 Task: Create a due date automation trigger when advanced on, on the monday before a card is due add dates not starting this week at 11:00 AM.
Action: Mouse moved to (1066, 89)
Screenshot: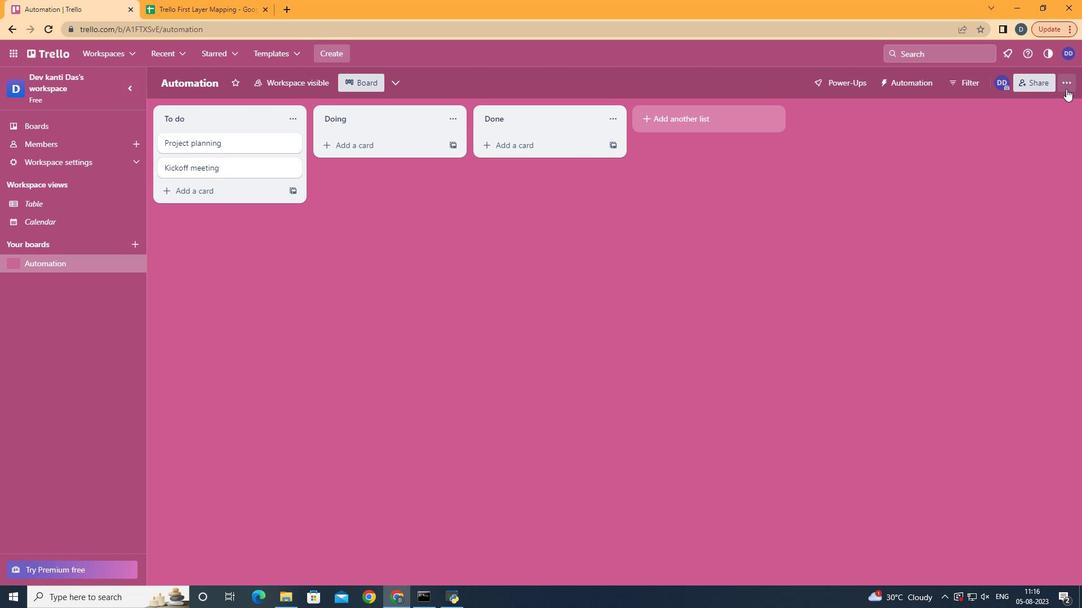 
Action: Mouse pressed left at (1066, 89)
Screenshot: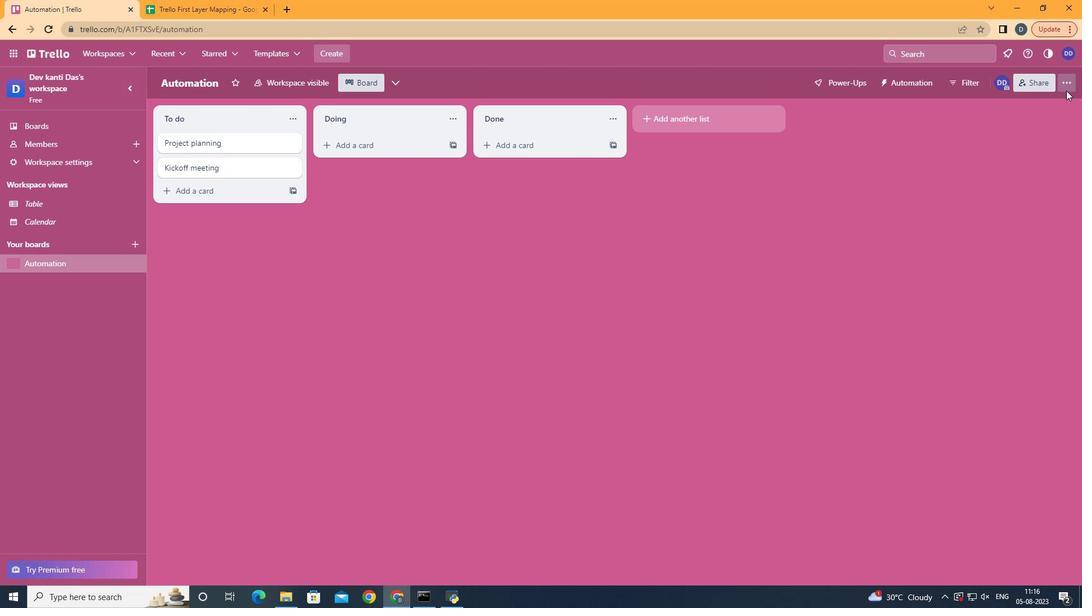 
Action: Mouse moved to (989, 245)
Screenshot: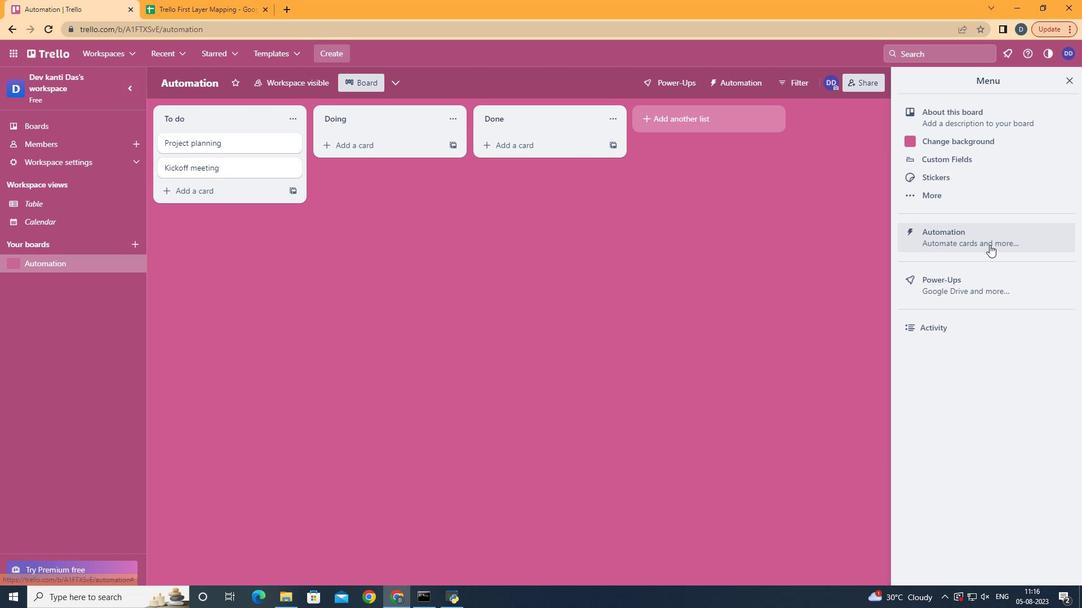 
Action: Mouse pressed left at (989, 245)
Screenshot: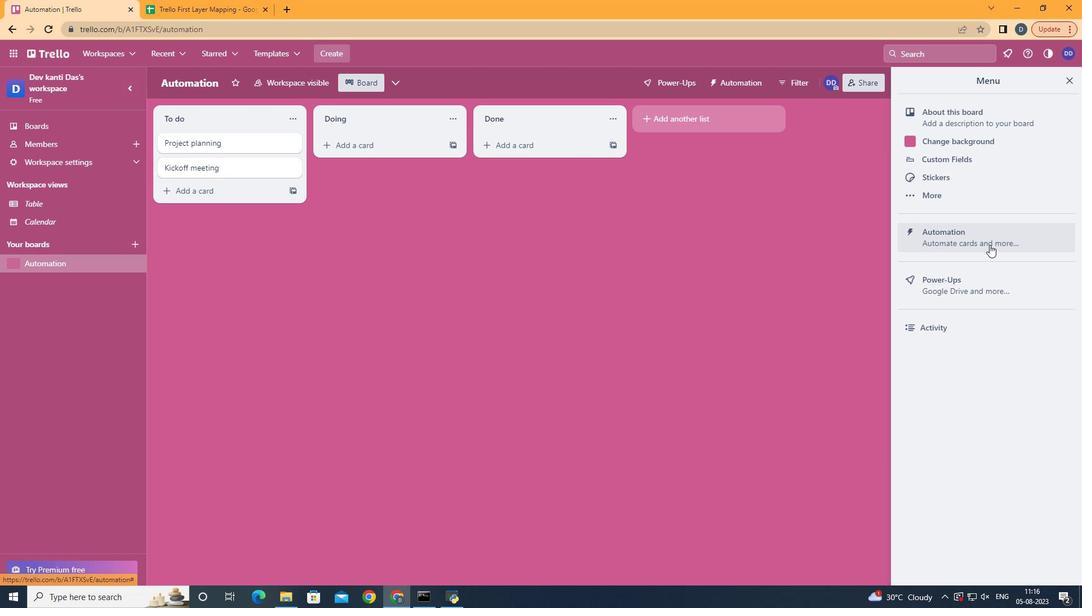 
Action: Mouse moved to (249, 223)
Screenshot: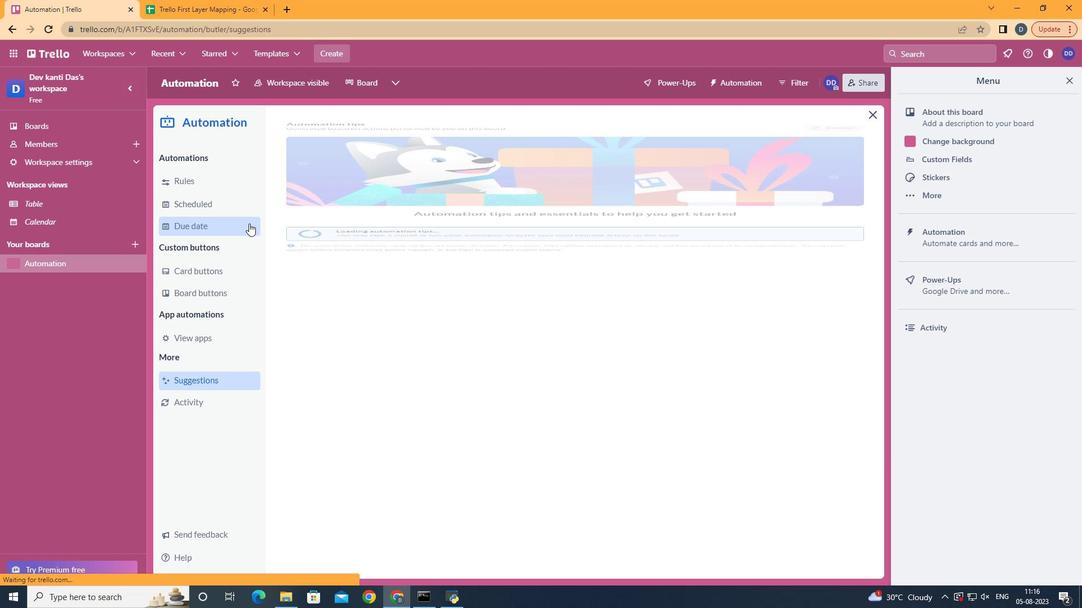 
Action: Mouse pressed left at (249, 223)
Screenshot: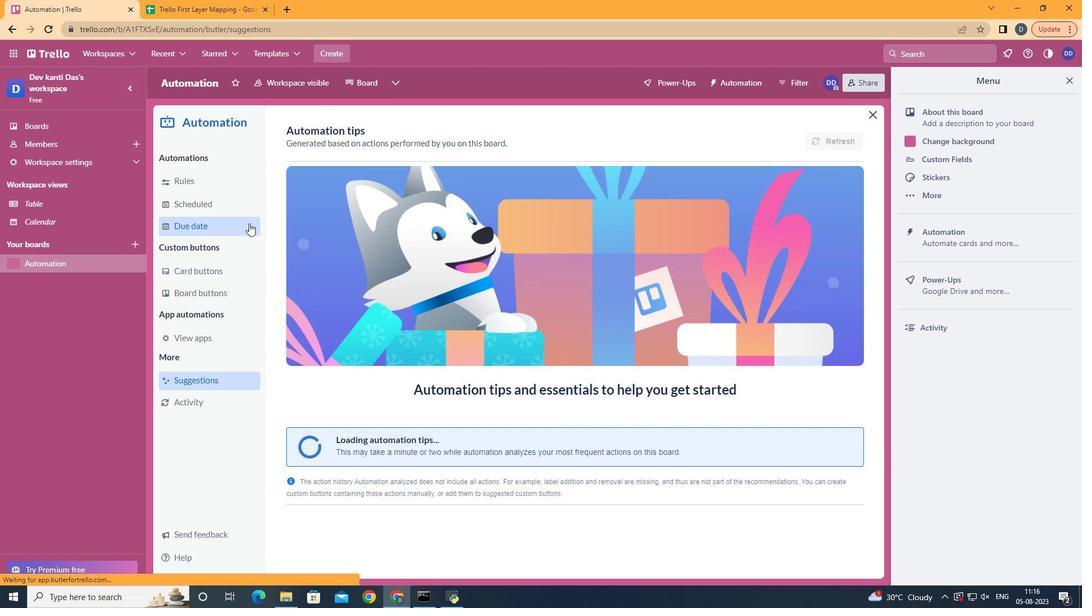 
Action: Mouse moved to (800, 138)
Screenshot: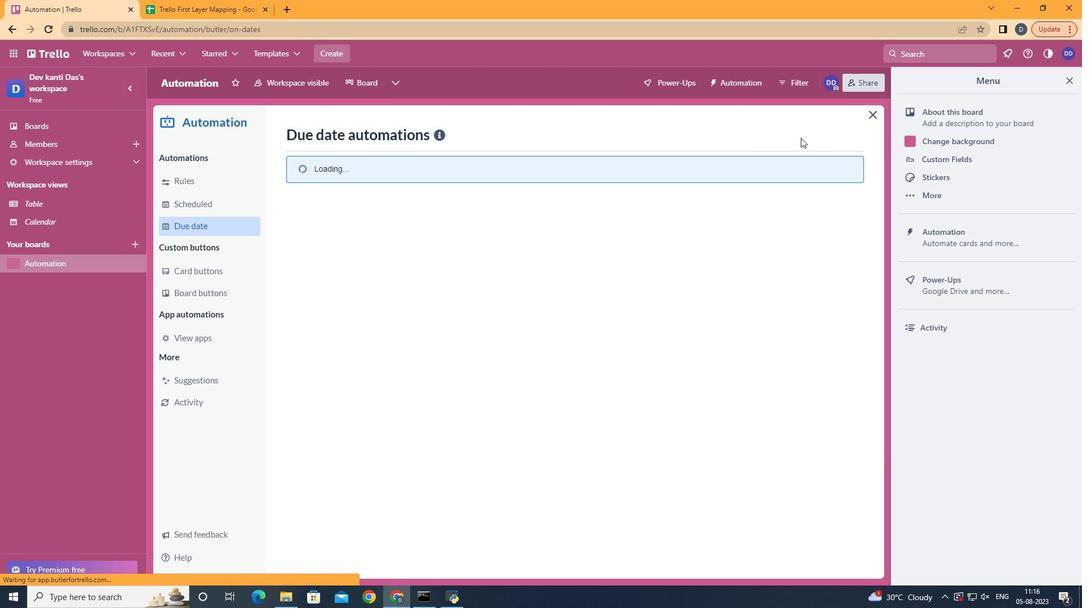 
Action: Mouse pressed left at (800, 138)
Screenshot: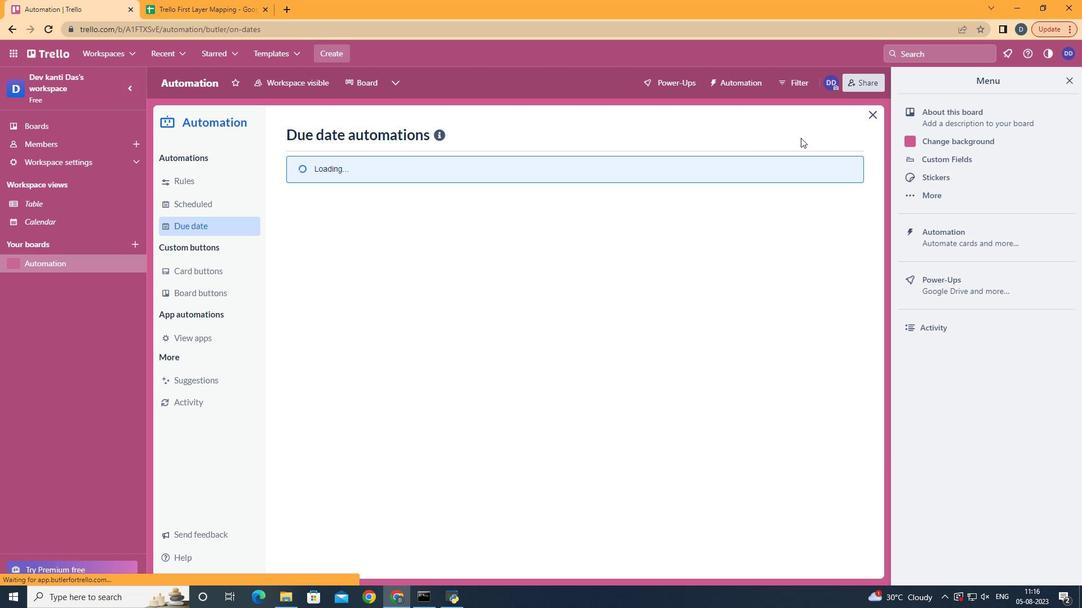 
Action: Mouse moved to (799, 135)
Screenshot: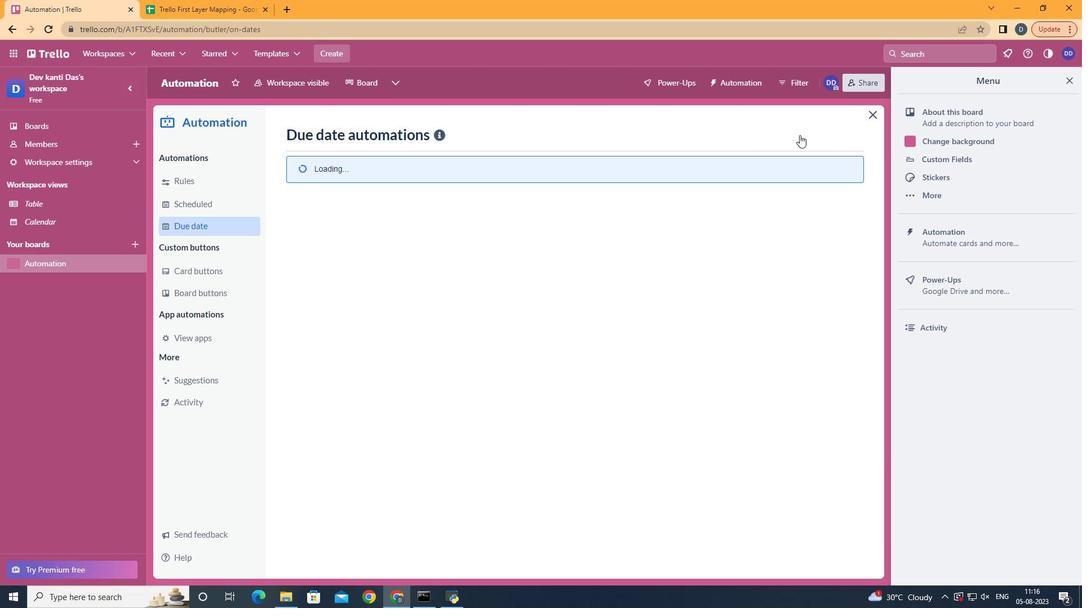 
Action: Mouse pressed left at (799, 135)
Screenshot: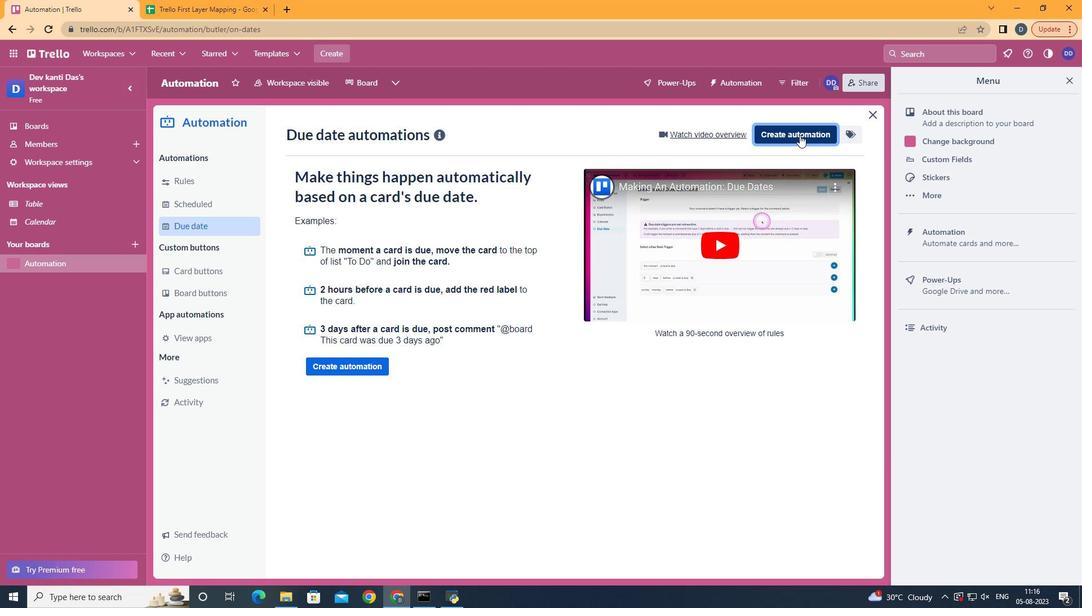 
Action: Mouse moved to (556, 241)
Screenshot: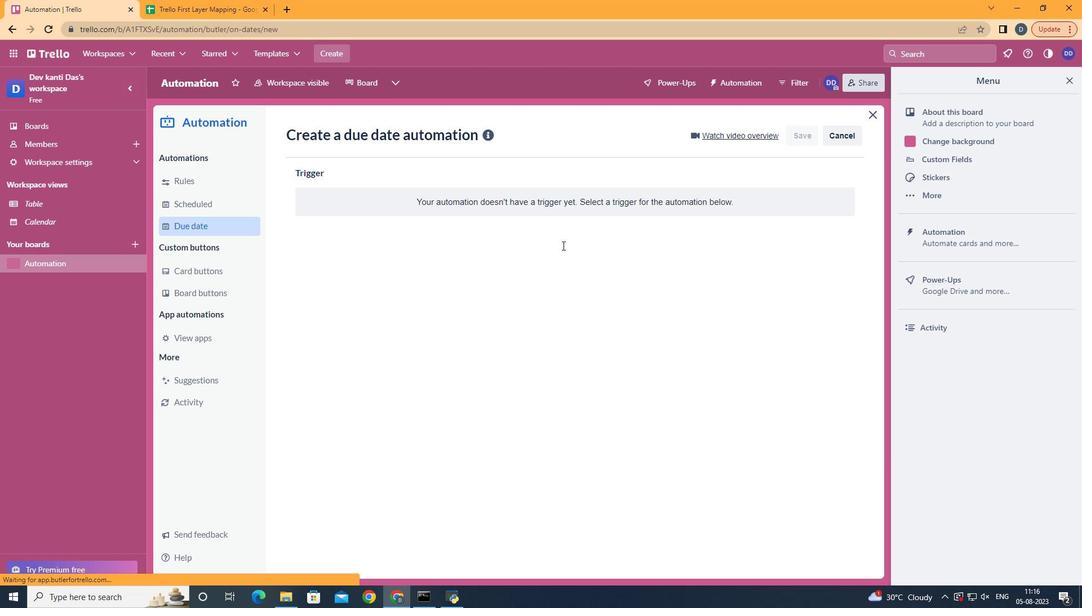 
Action: Mouse pressed left at (556, 241)
Screenshot: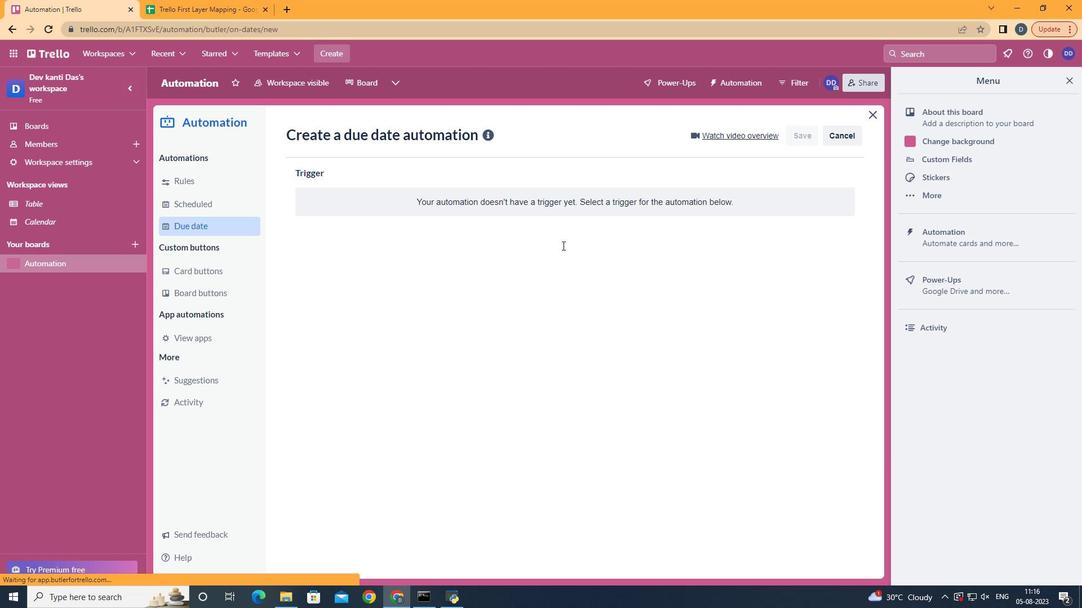 
Action: Mouse moved to (355, 297)
Screenshot: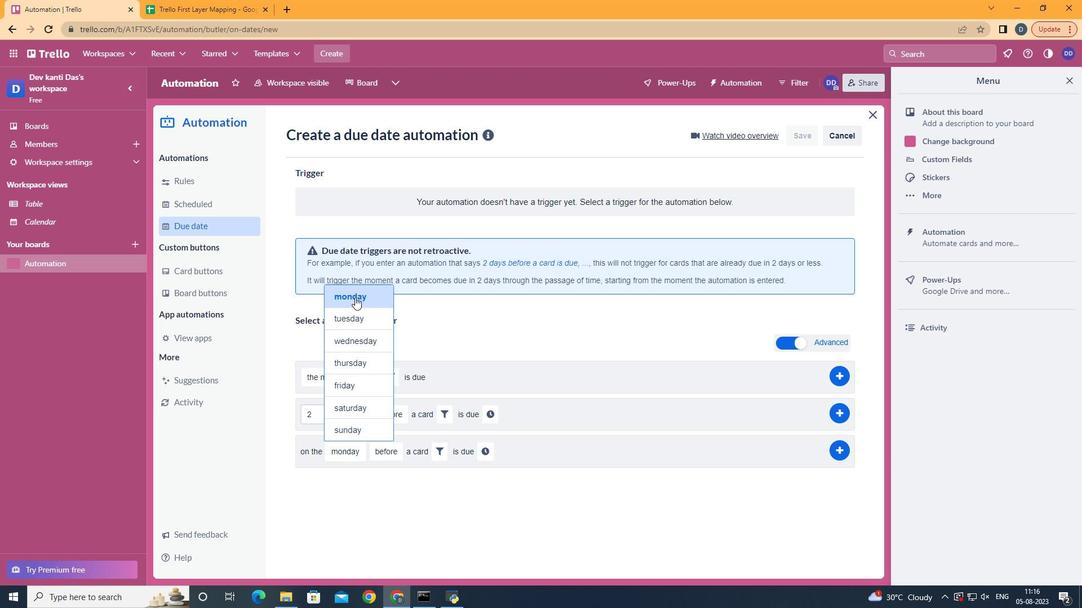 
Action: Mouse pressed left at (355, 297)
Screenshot: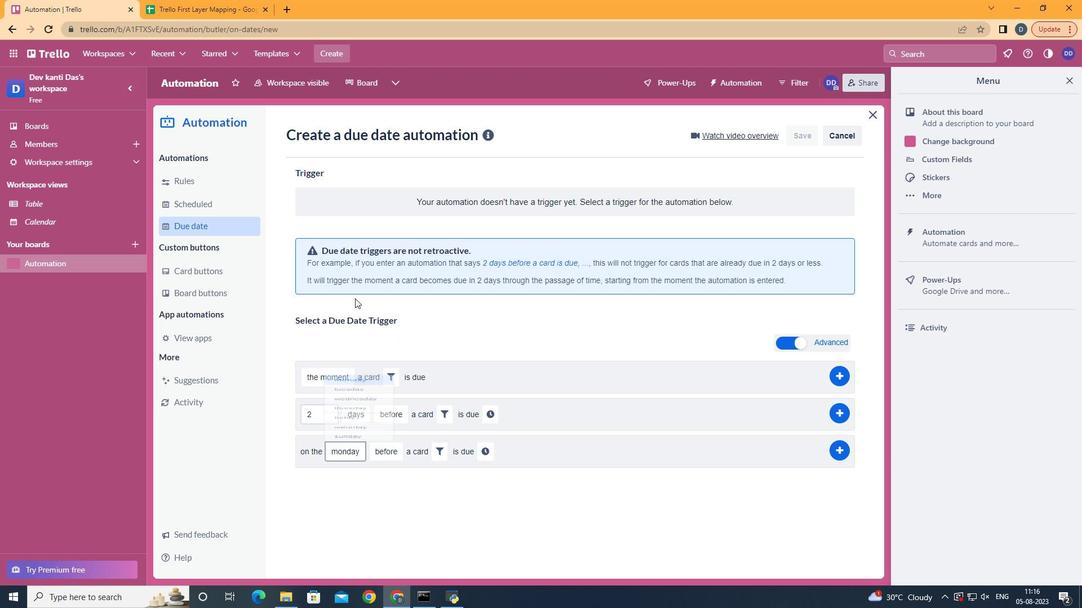 
Action: Mouse moved to (389, 470)
Screenshot: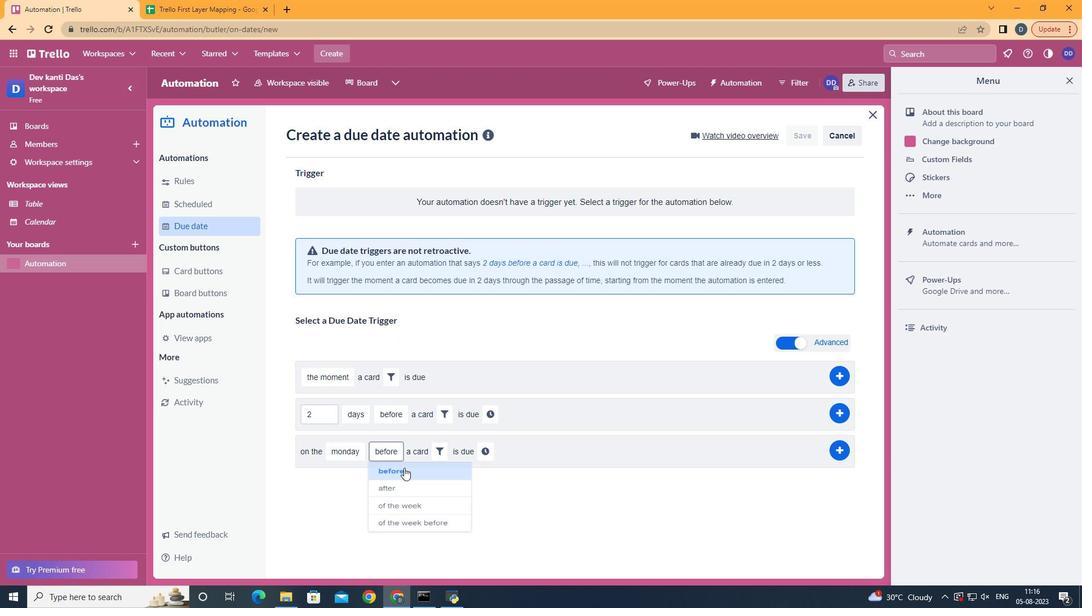 
Action: Mouse pressed left at (389, 470)
Screenshot: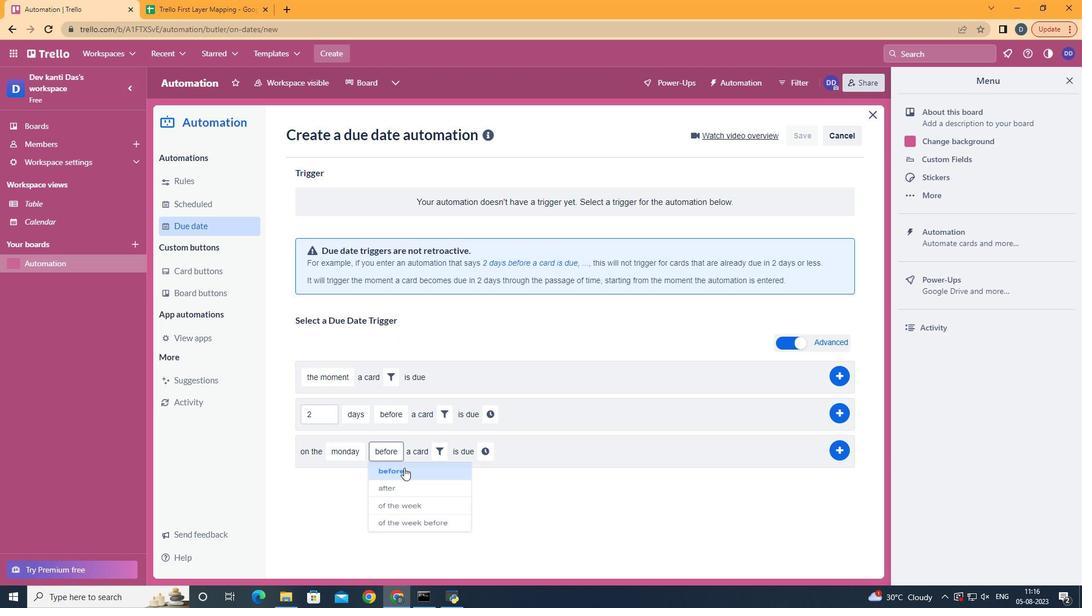 
Action: Mouse moved to (437, 458)
Screenshot: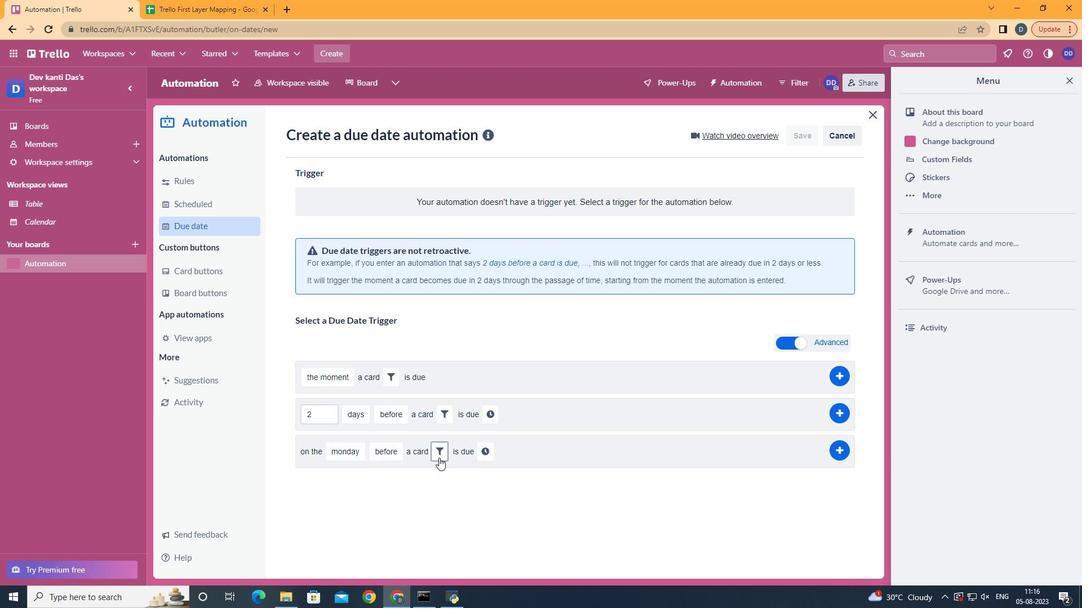 
Action: Mouse pressed left at (437, 458)
Screenshot: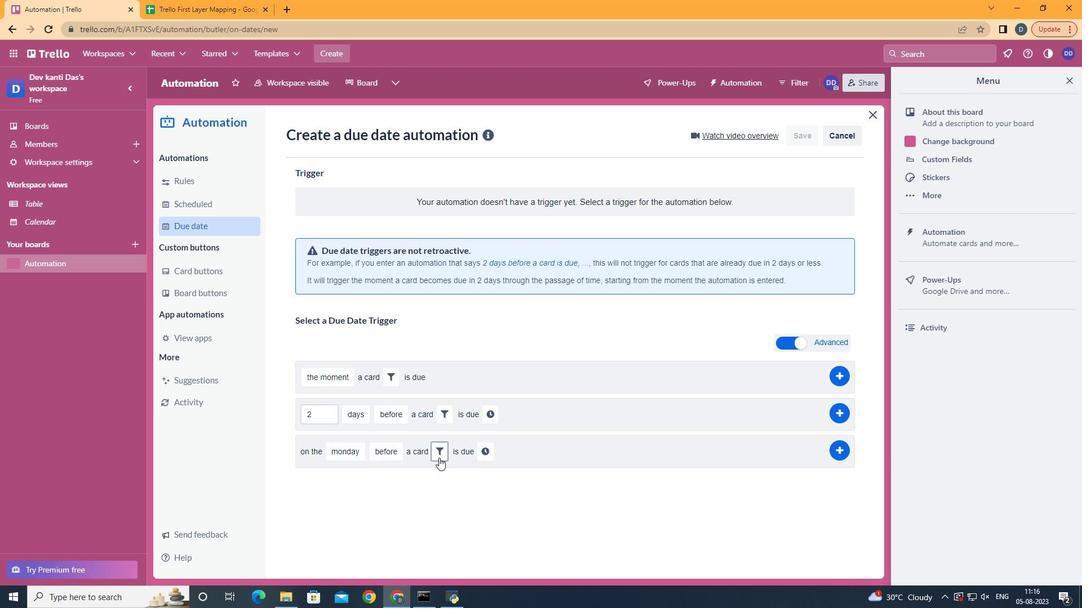 
Action: Mouse moved to (496, 483)
Screenshot: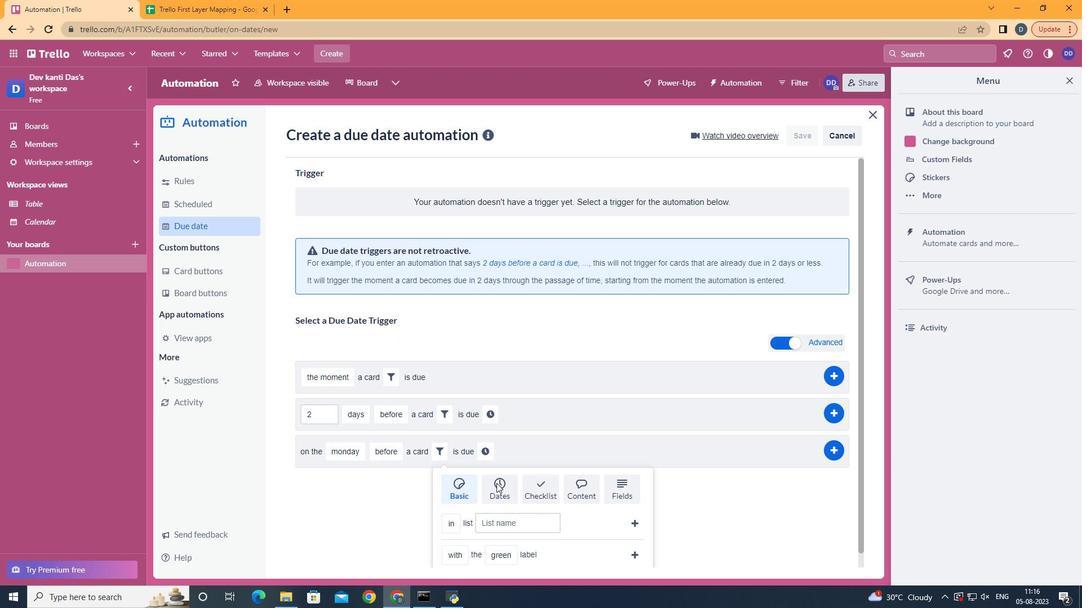 
Action: Mouse pressed left at (496, 483)
Screenshot: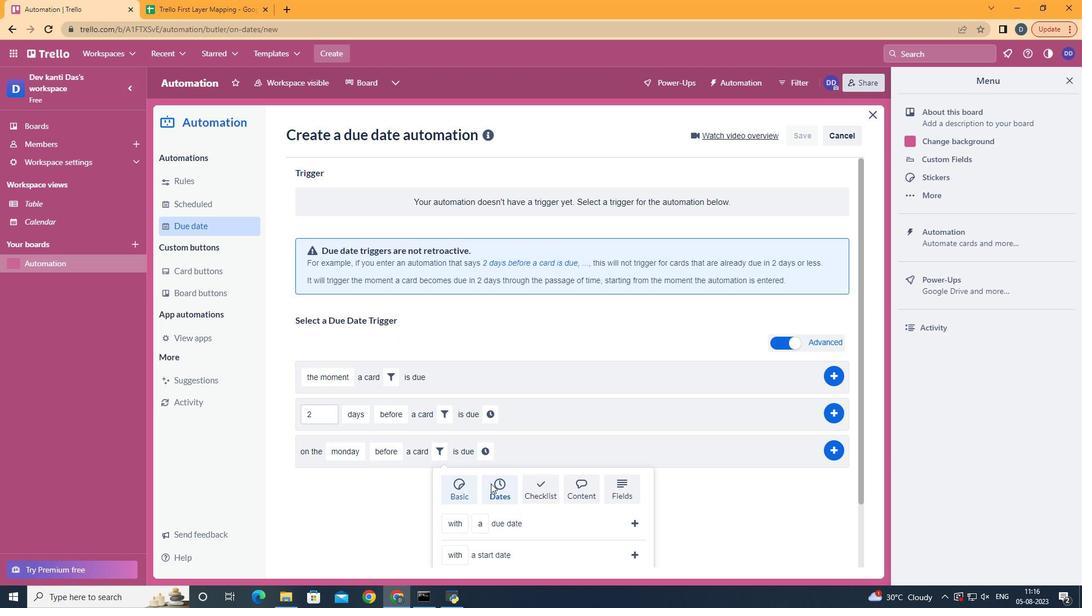 
Action: Mouse moved to (493, 484)
Screenshot: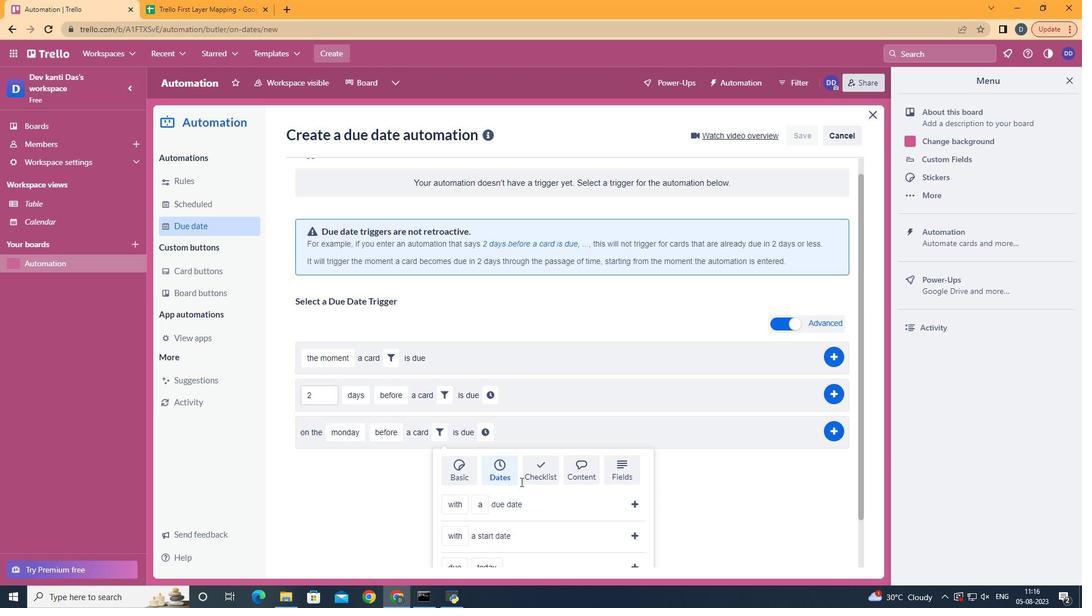 
Action: Mouse scrolled (493, 483) with delta (0, 0)
Screenshot: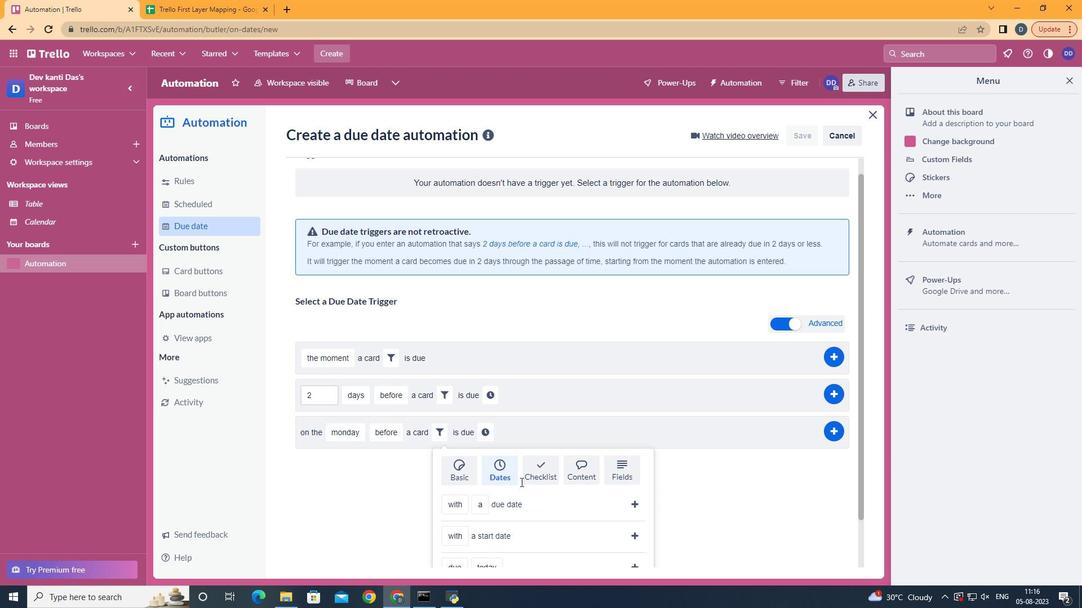 
Action: Mouse moved to (494, 484)
Screenshot: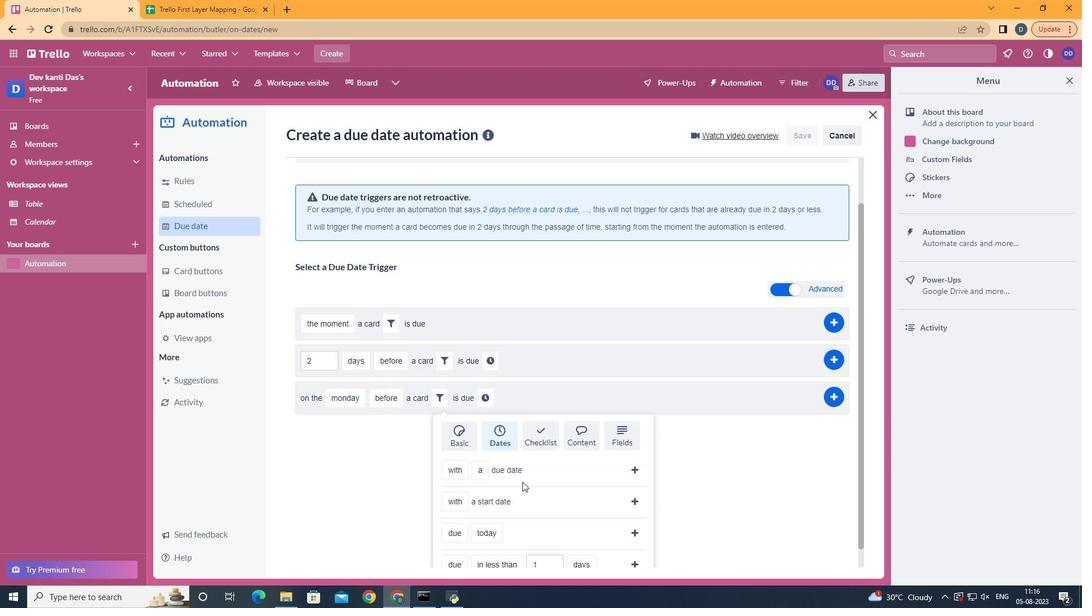
Action: Mouse scrolled (494, 483) with delta (0, 0)
Screenshot: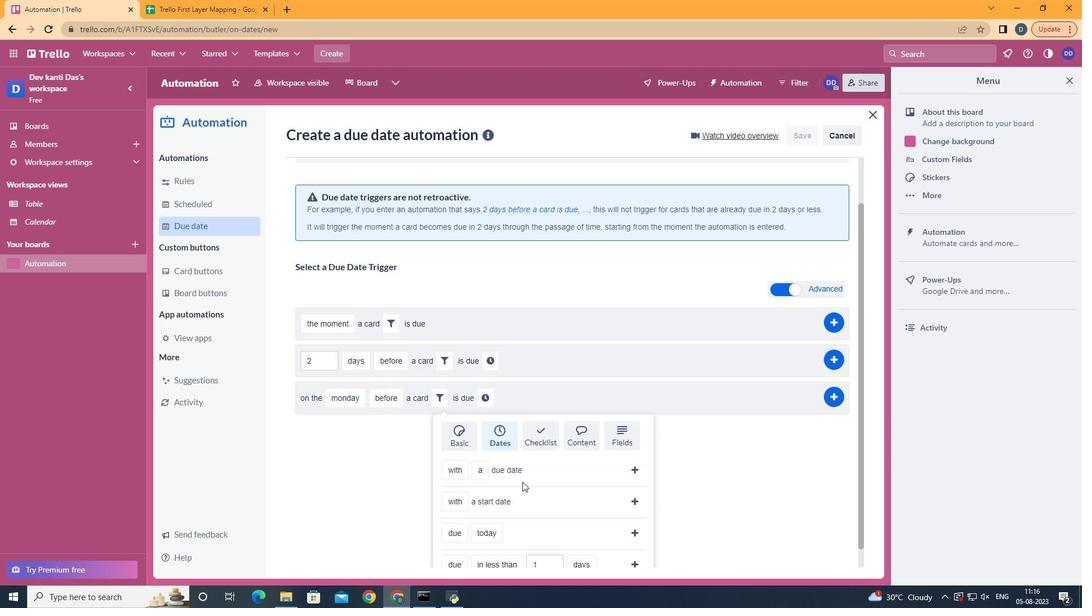 
Action: Mouse moved to (497, 484)
Screenshot: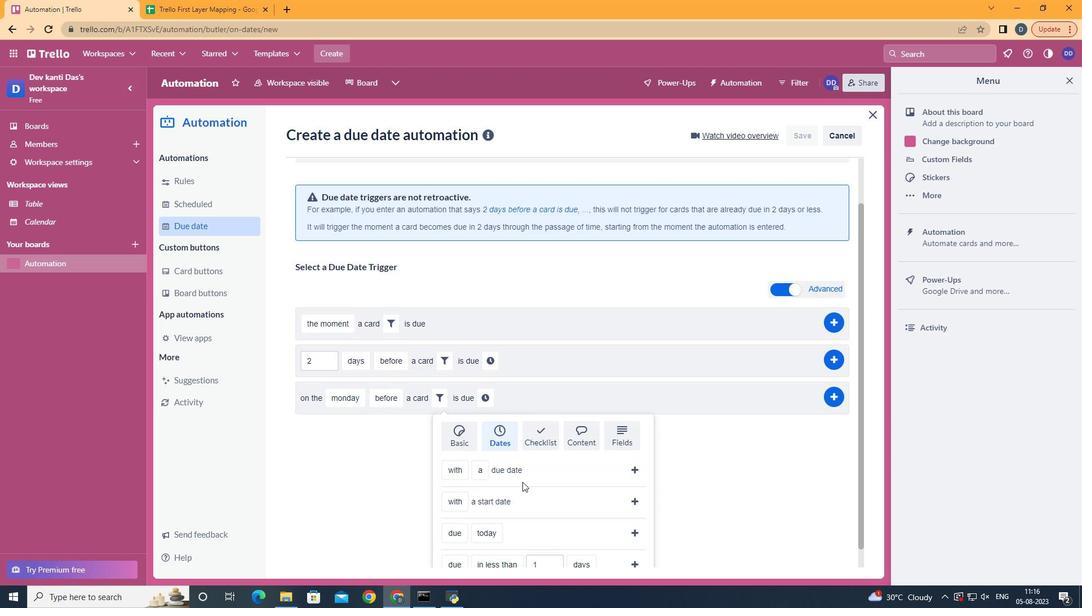 
Action: Mouse scrolled (496, 483) with delta (0, 0)
Screenshot: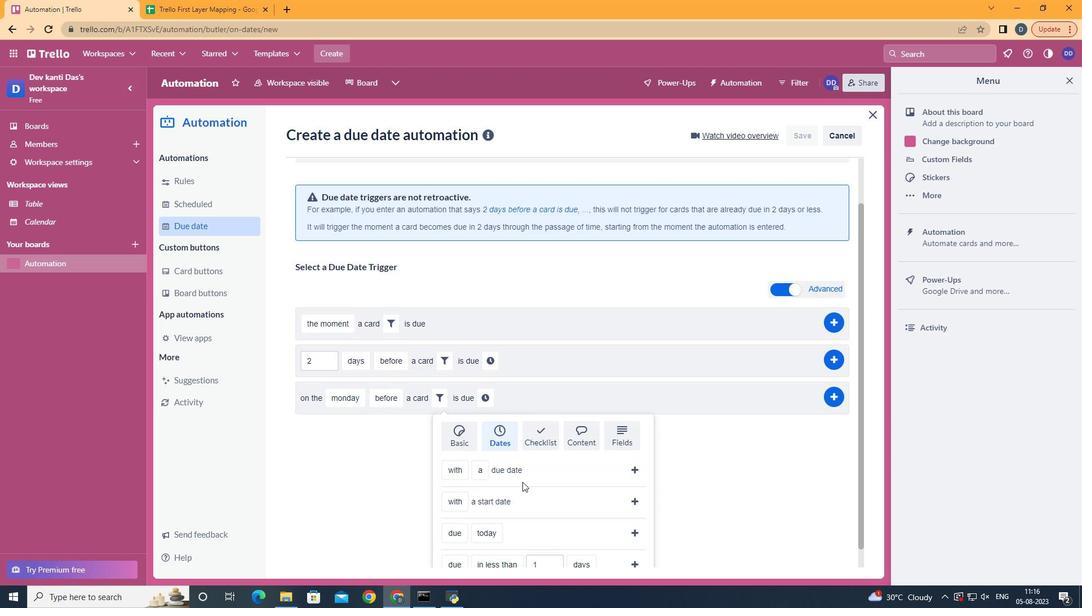 
Action: Mouse moved to (503, 484)
Screenshot: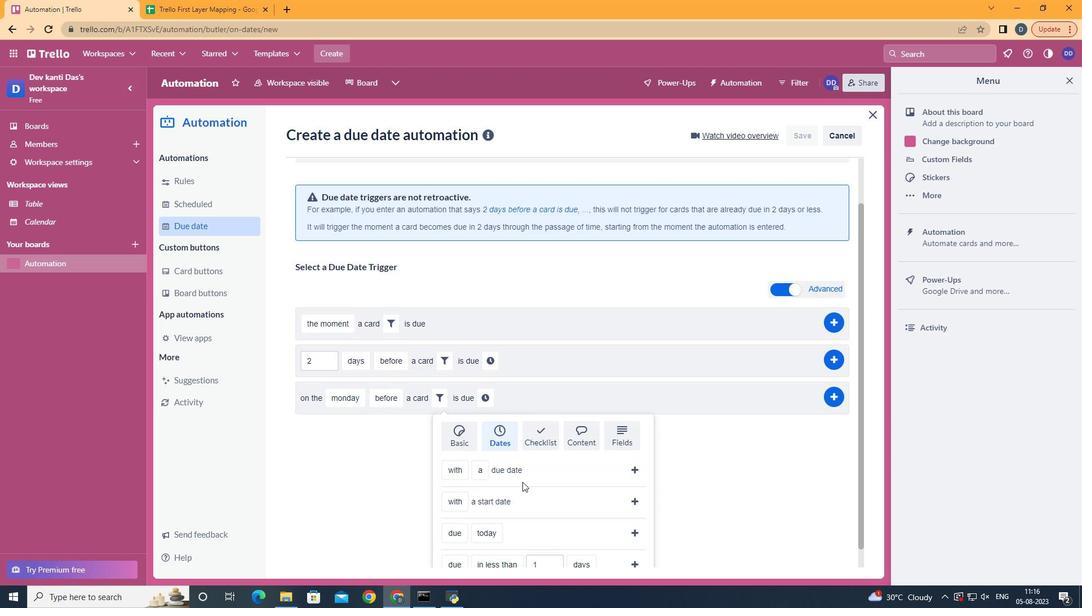 
Action: Mouse scrolled (499, 483) with delta (0, 0)
Screenshot: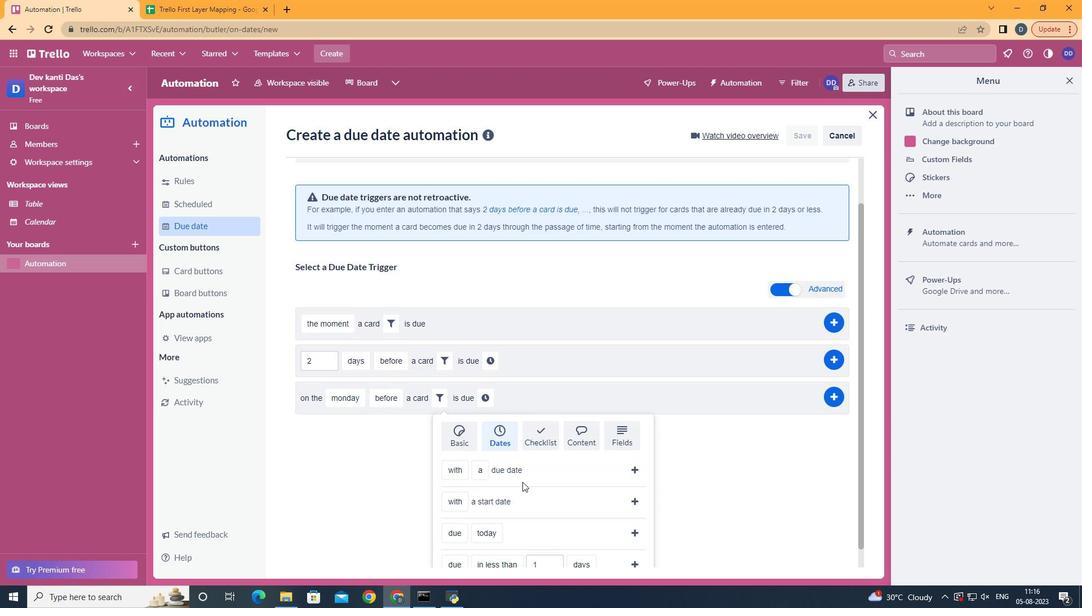 
Action: Mouse moved to (510, 483)
Screenshot: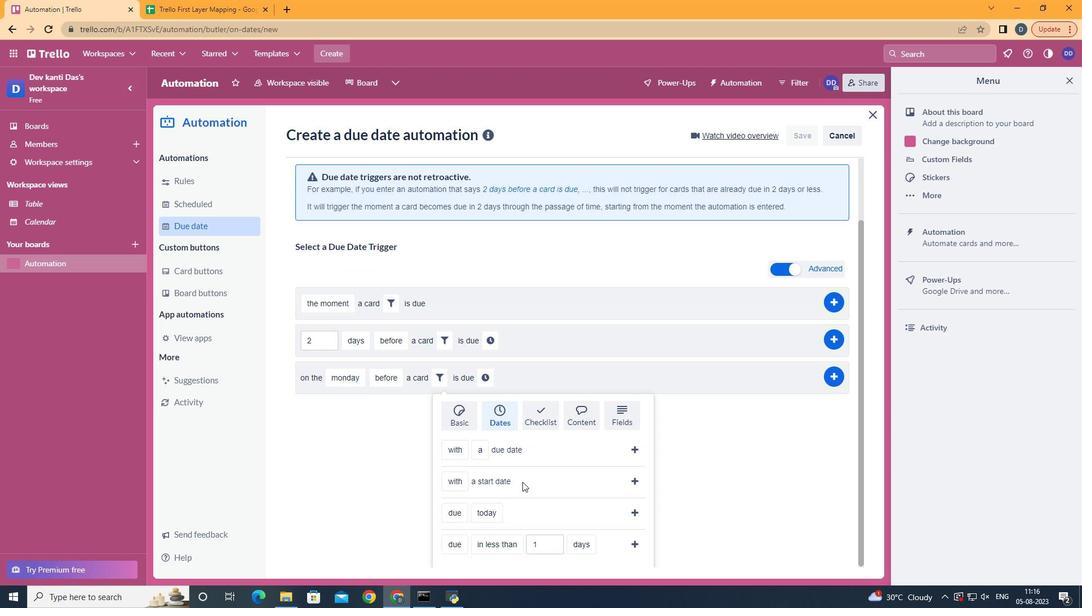 
Action: Mouse scrolled (508, 483) with delta (0, 0)
Screenshot: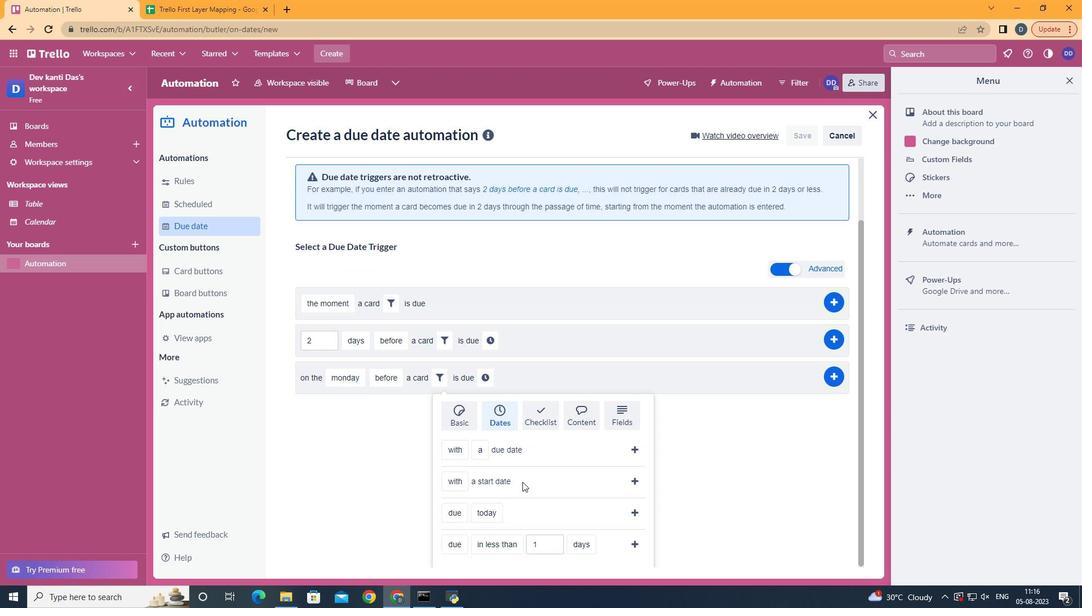 
Action: Mouse moved to (461, 488)
Screenshot: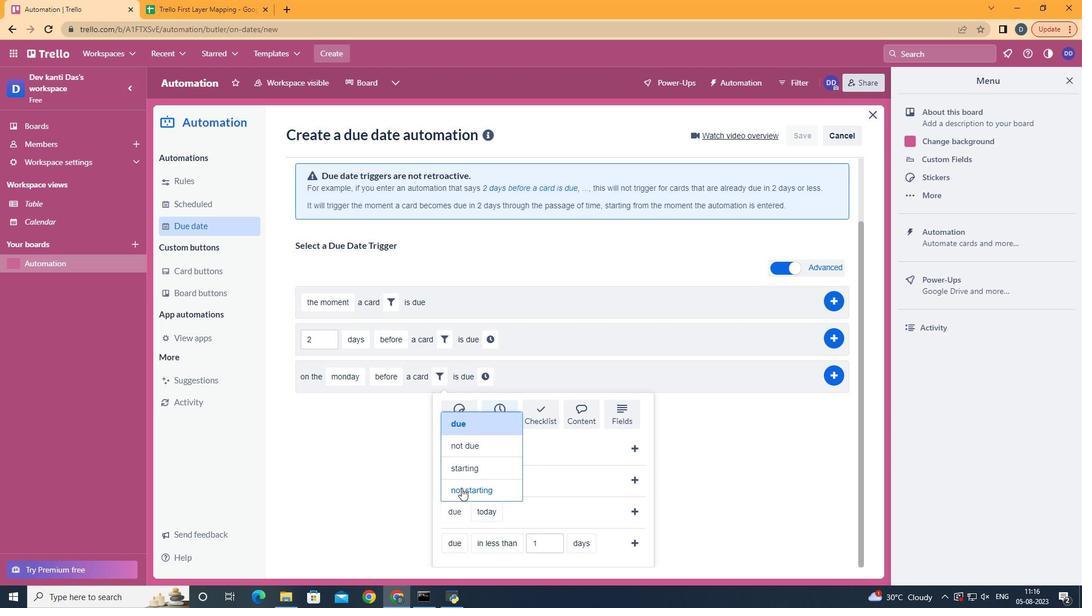 
Action: Mouse pressed left at (461, 488)
Screenshot: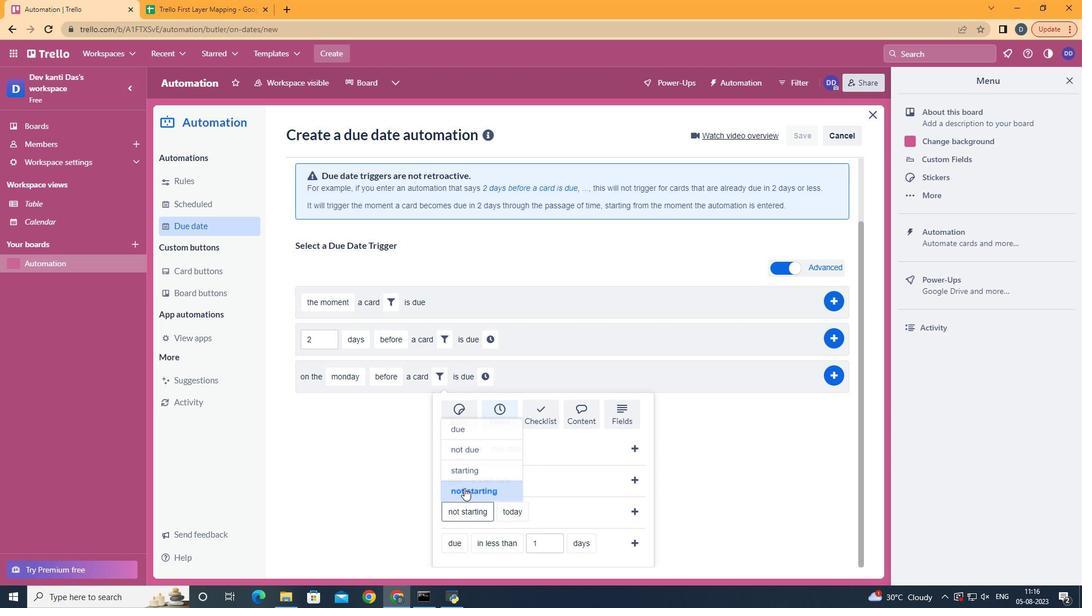 
Action: Mouse moved to (534, 422)
Screenshot: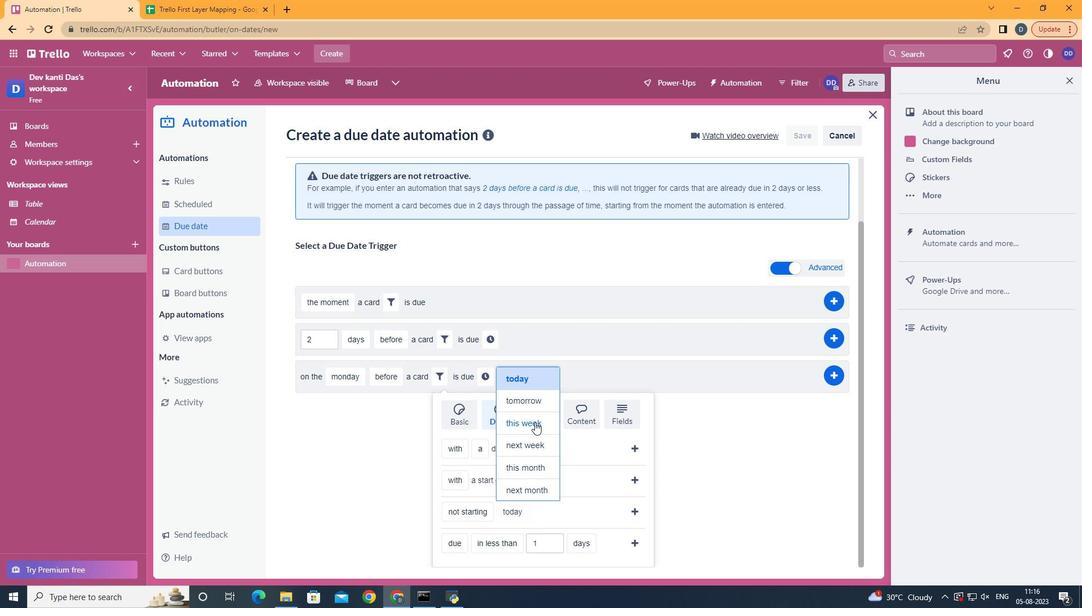 
Action: Mouse pressed left at (534, 422)
Screenshot: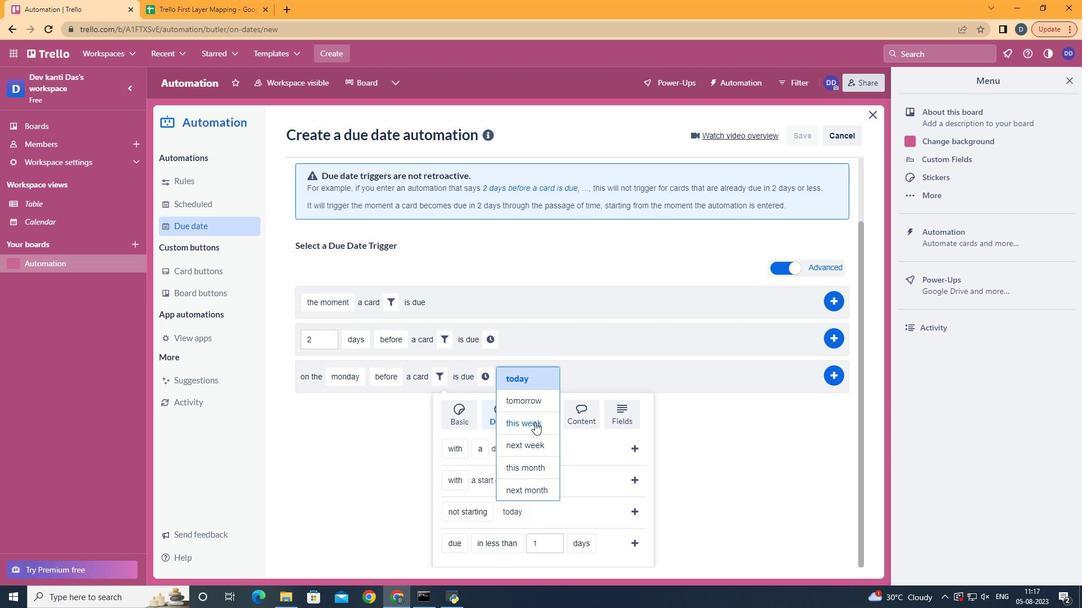 
Action: Mouse moved to (630, 516)
Screenshot: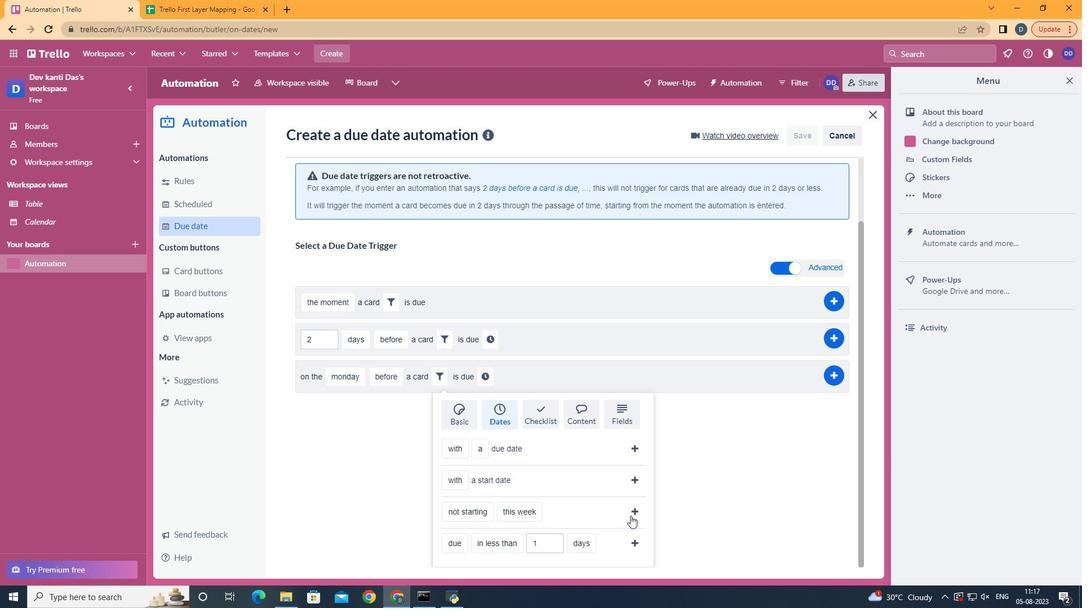 
Action: Mouse pressed left at (630, 516)
Screenshot: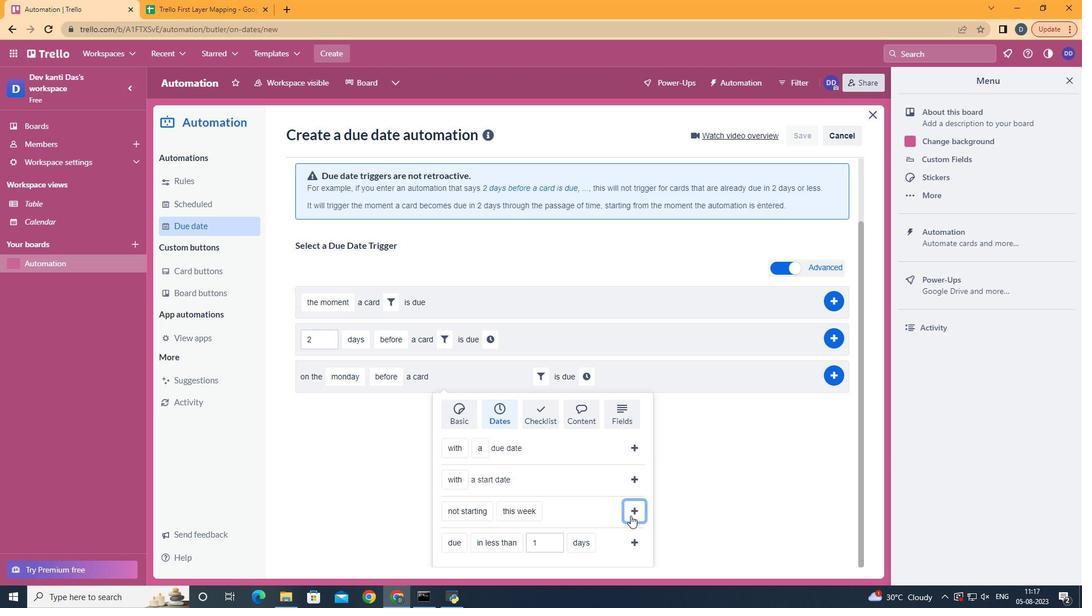 
Action: Mouse moved to (585, 454)
Screenshot: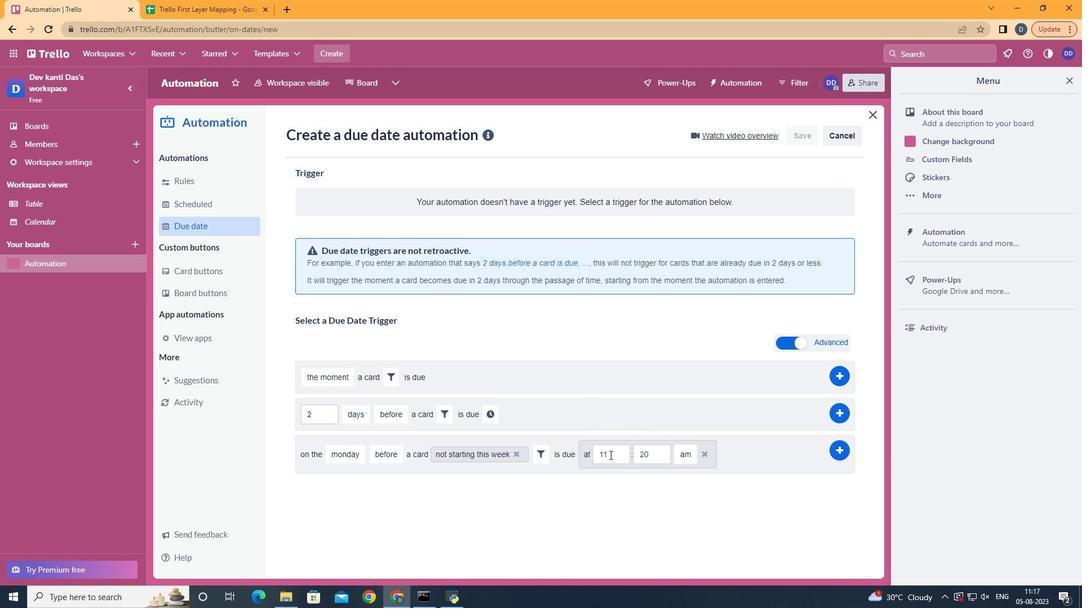 
Action: Mouse pressed left at (585, 454)
Screenshot: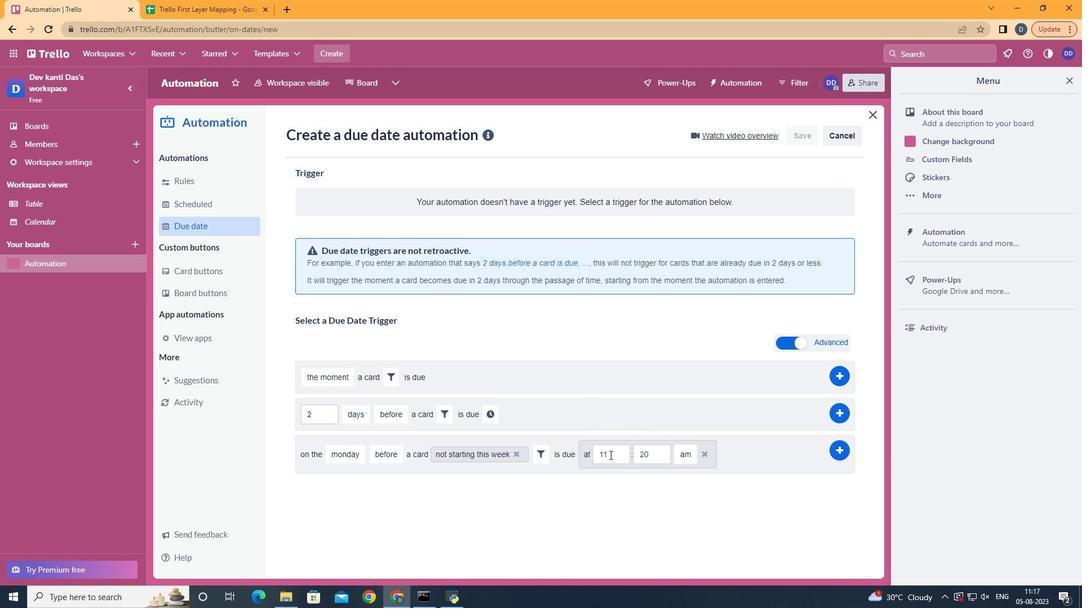 
Action: Mouse moved to (649, 453)
Screenshot: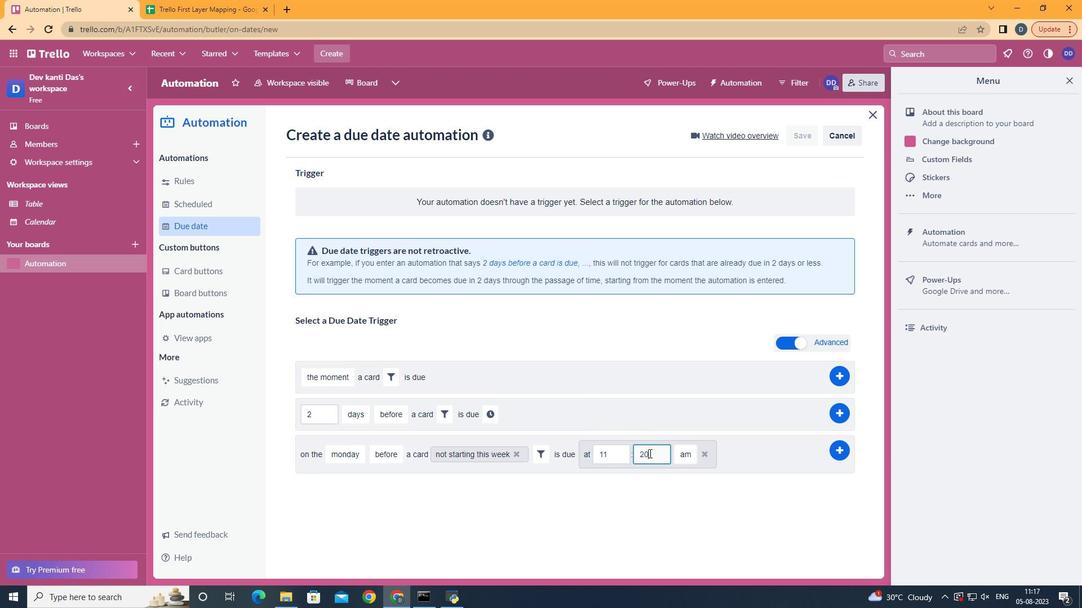 
Action: Mouse pressed left at (649, 453)
Screenshot: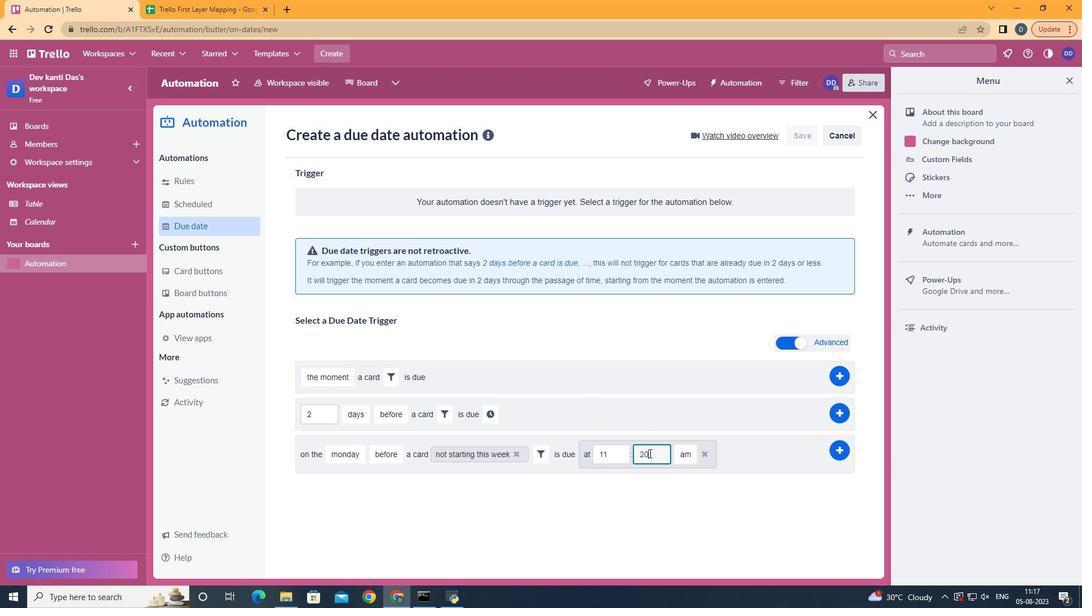 
Action: Key pressed <Key.backspace><Key.backspace>00
Screenshot: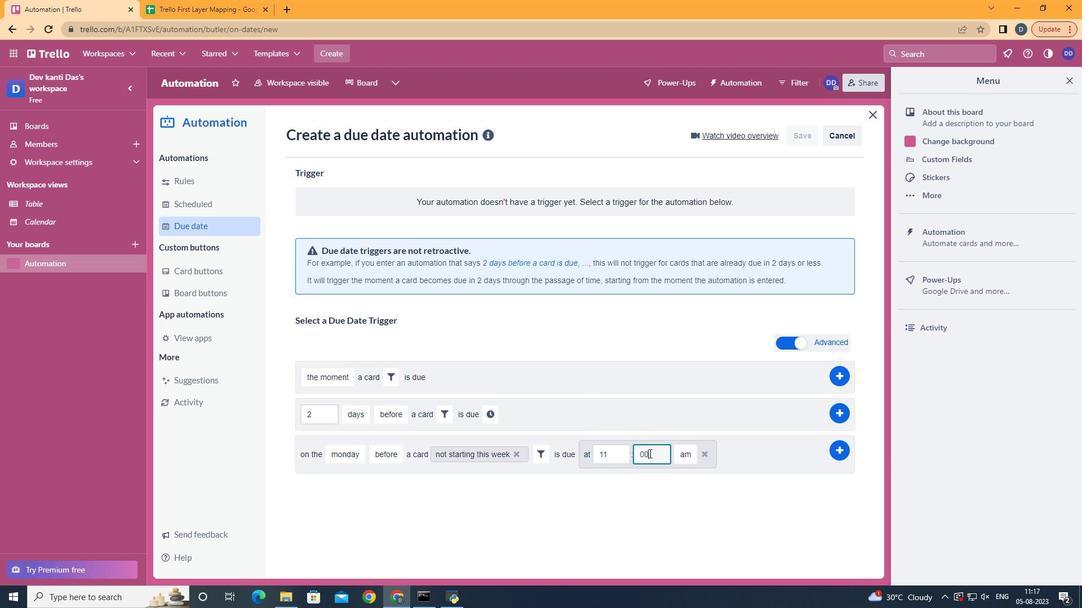 
Action: Mouse moved to (843, 449)
Screenshot: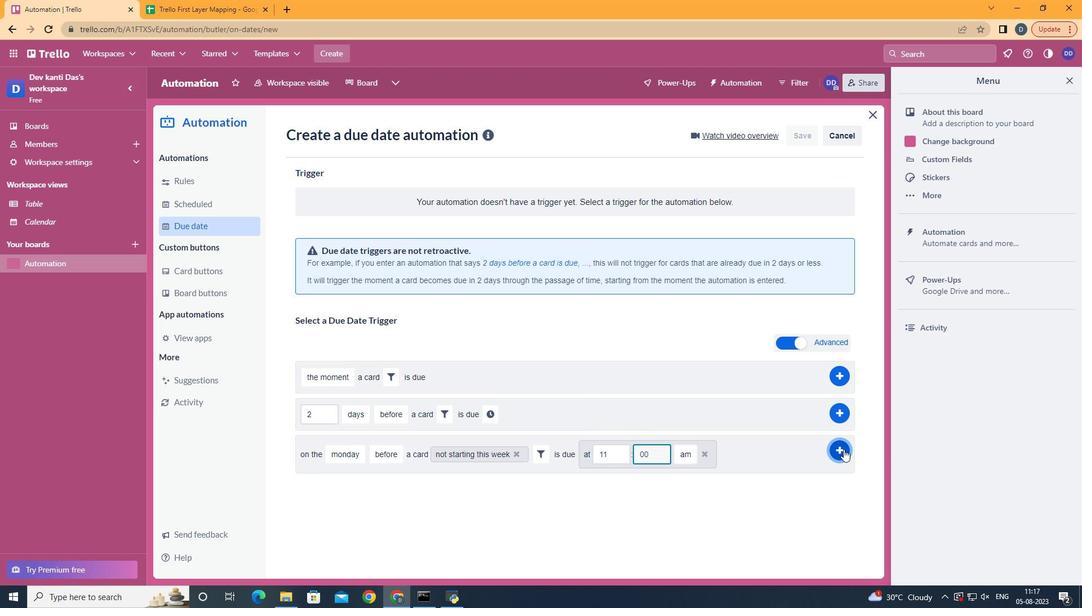 
Action: Mouse pressed left at (843, 449)
Screenshot: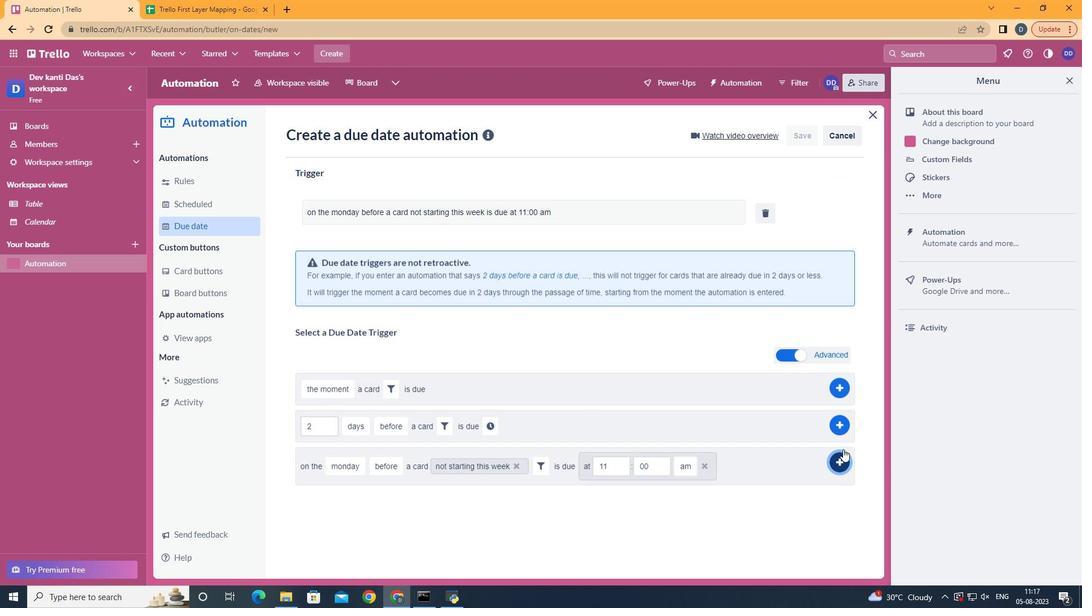 
Action: Mouse moved to (617, 224)
Screenshot: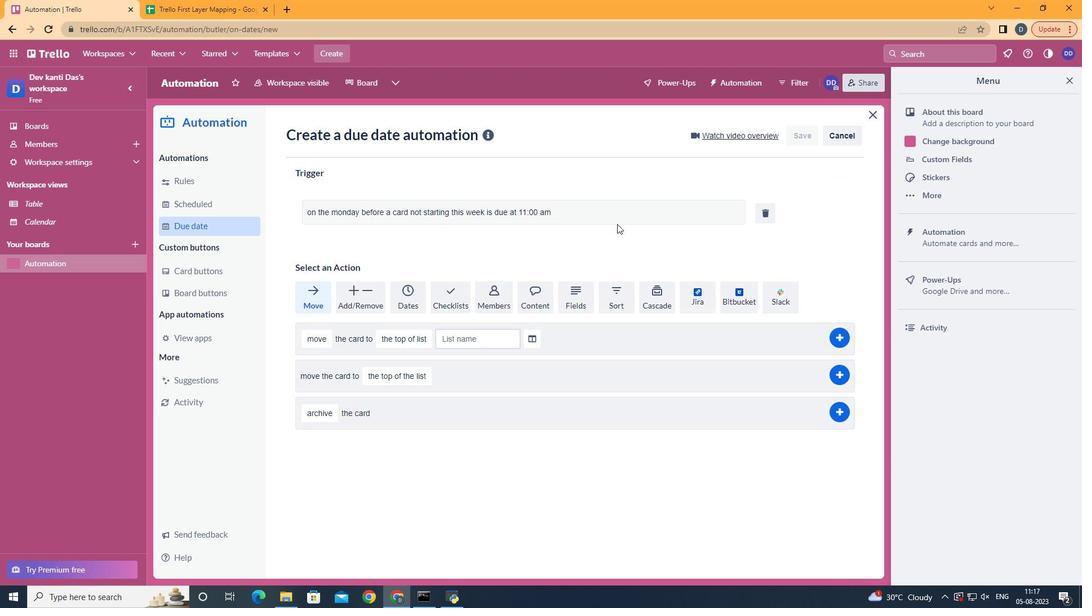 
